 Task: Look for gluten-free products in the category "Other Syrups".
Action: Mouse moved to (311, 158)
Screenshot: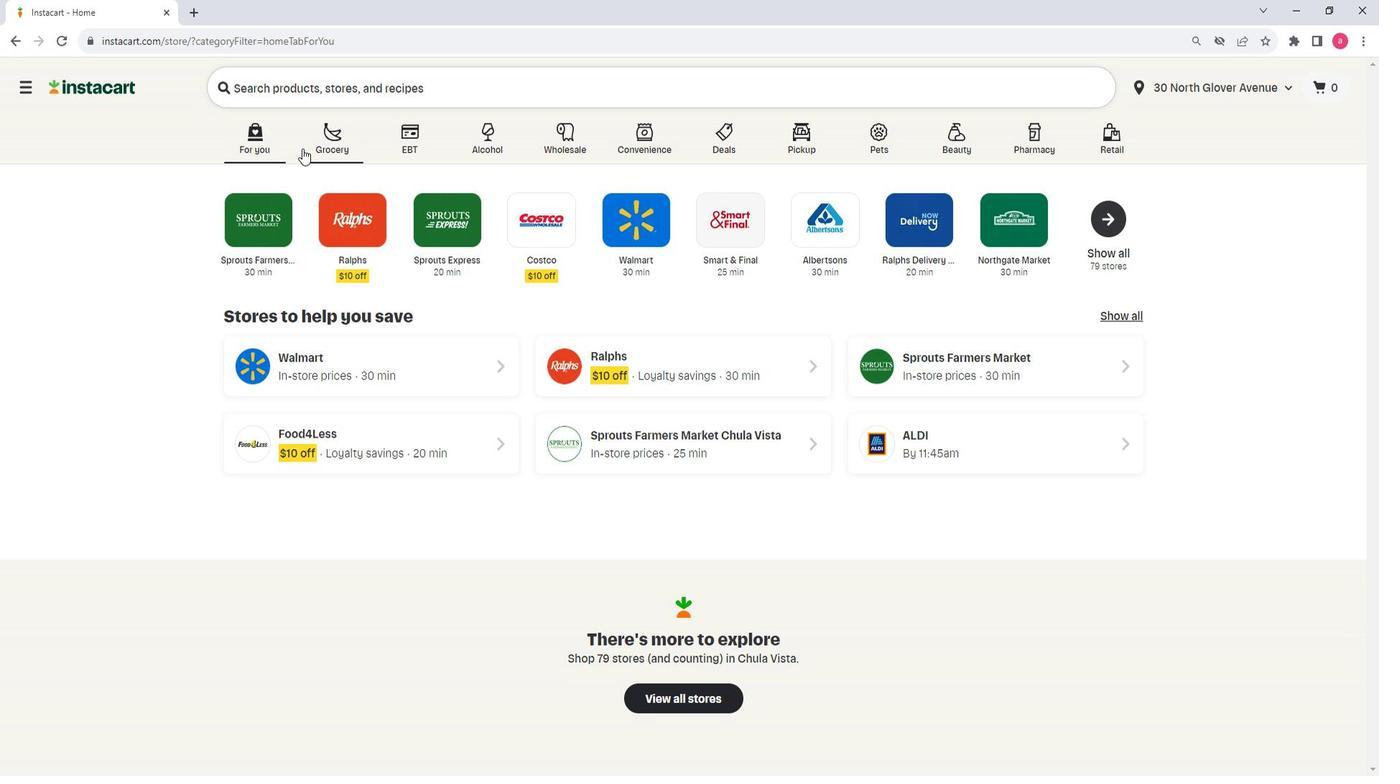 
Action: Mouse pressed left at (311, 158)
Screenshot: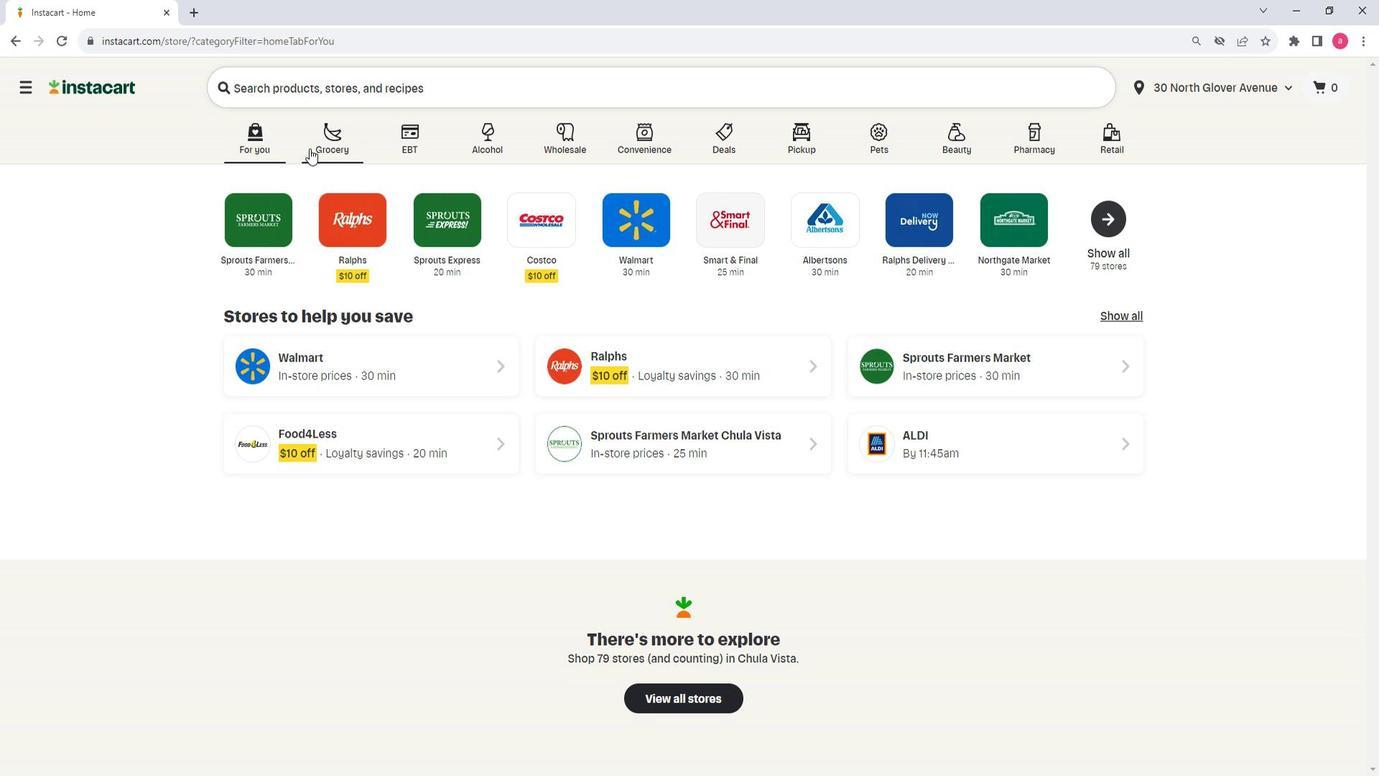 
Action: Mouse moved to (452, 435)
Screenshot: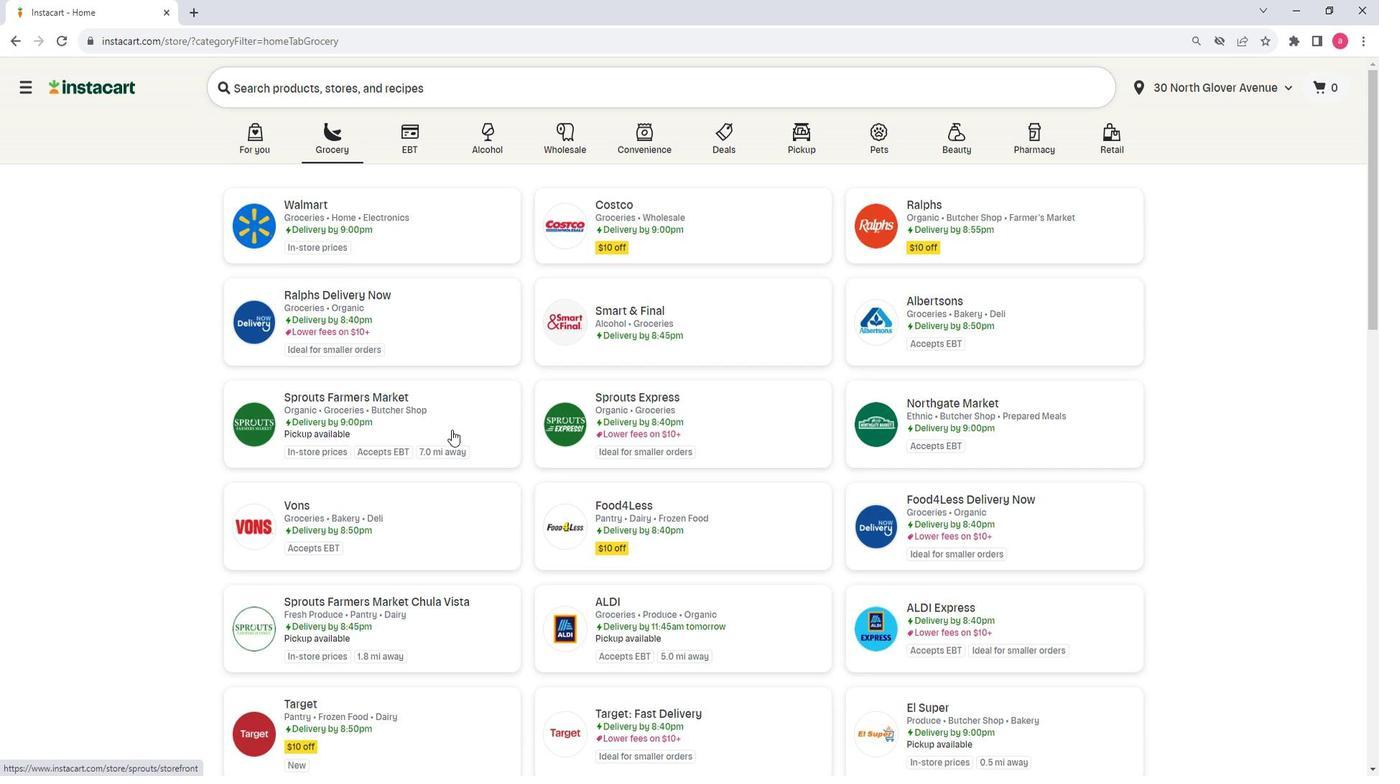 
Action: Mouse pressed left at (452, 435)
Screenshot: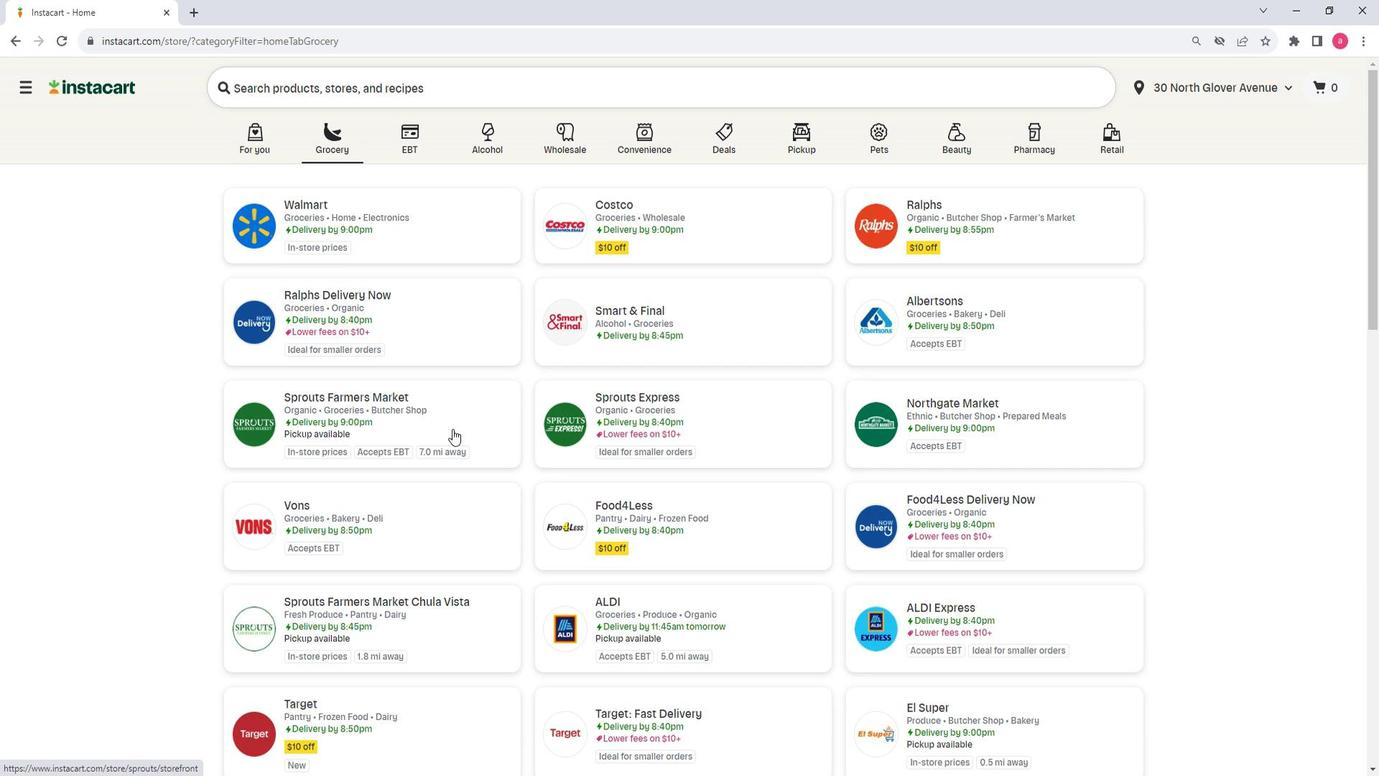 
Action: Mouse moved to (137, 519)
Screenshot: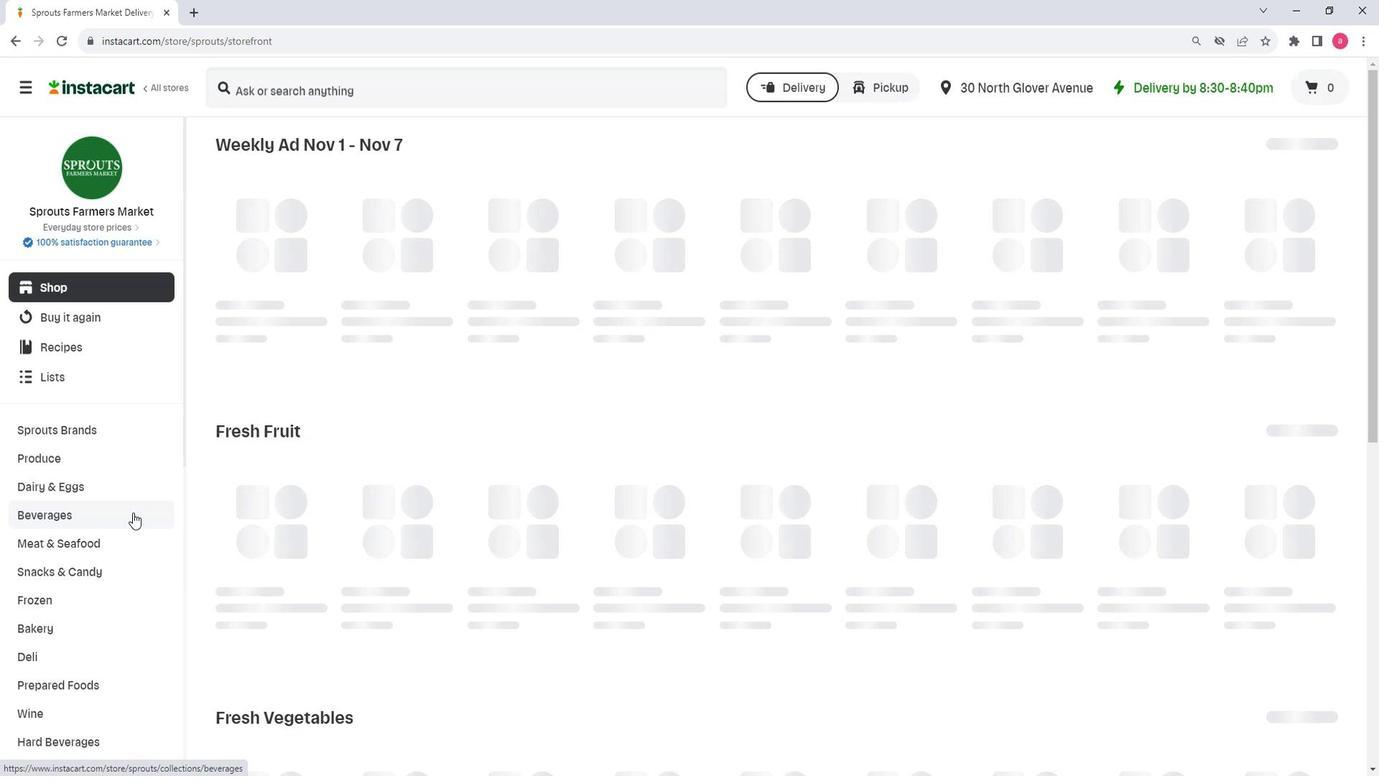 
Action: Mouse scrolled (137, 518) with delta (0, 0)
Screenshot: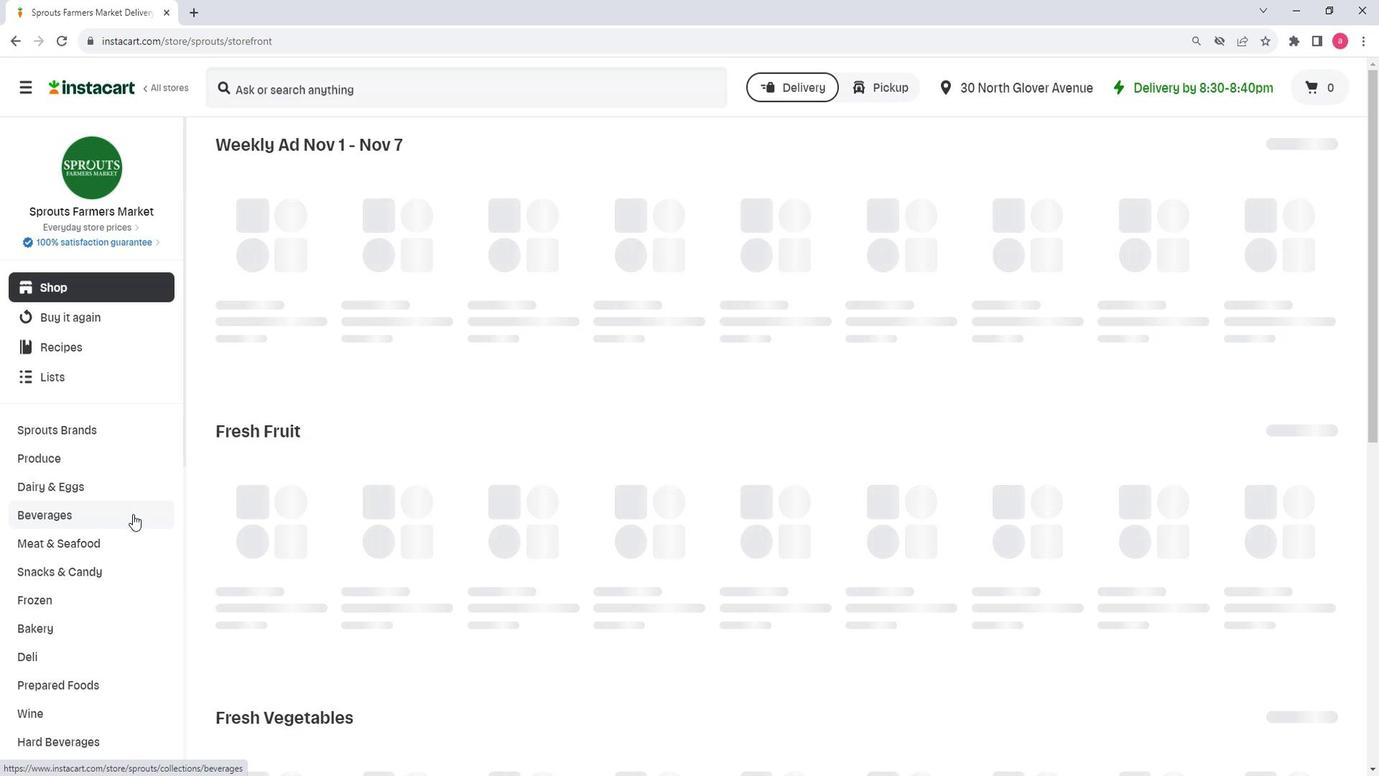 
Action: Mouse scrolled (137, 518) with delta (0, 0)
Screenshot: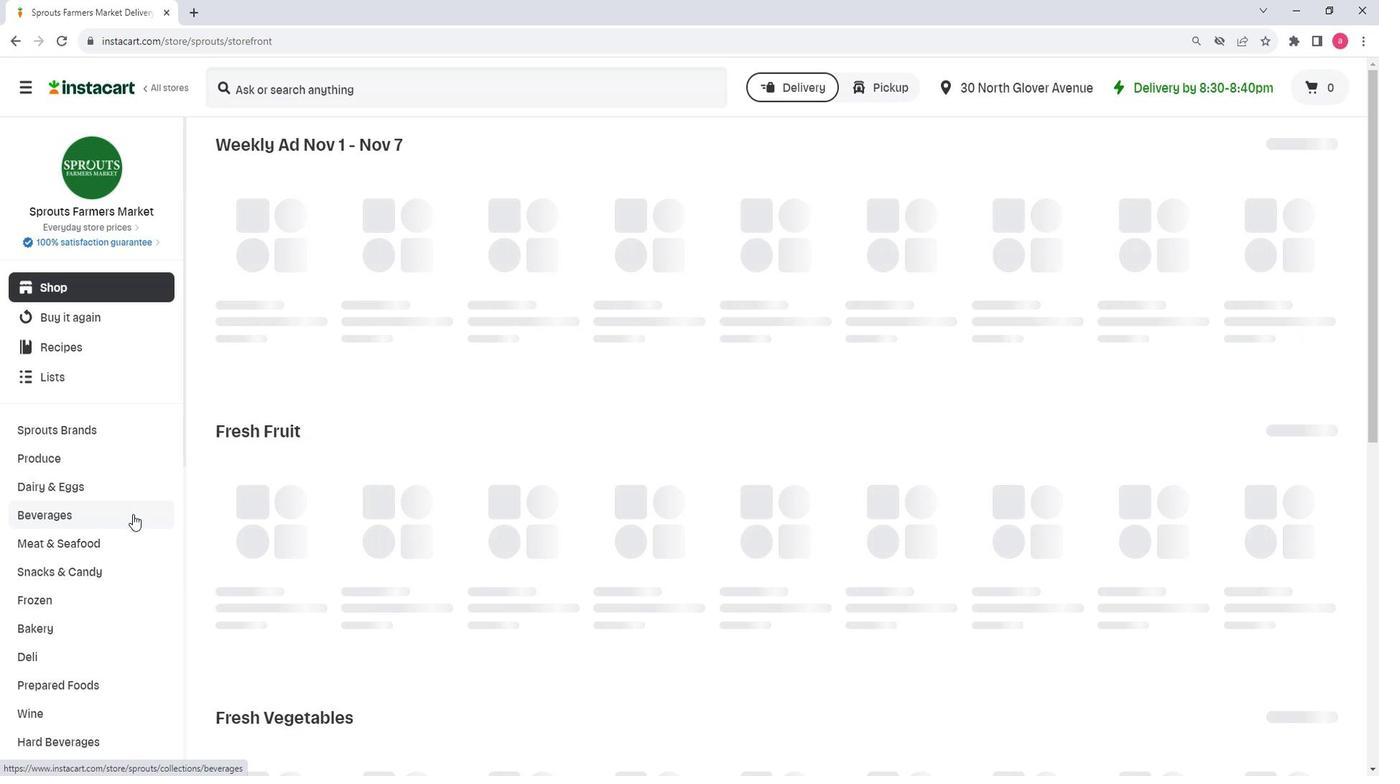 
Action: Mouse scrolled (137, 518) with delta (0, 0)
Screenshot: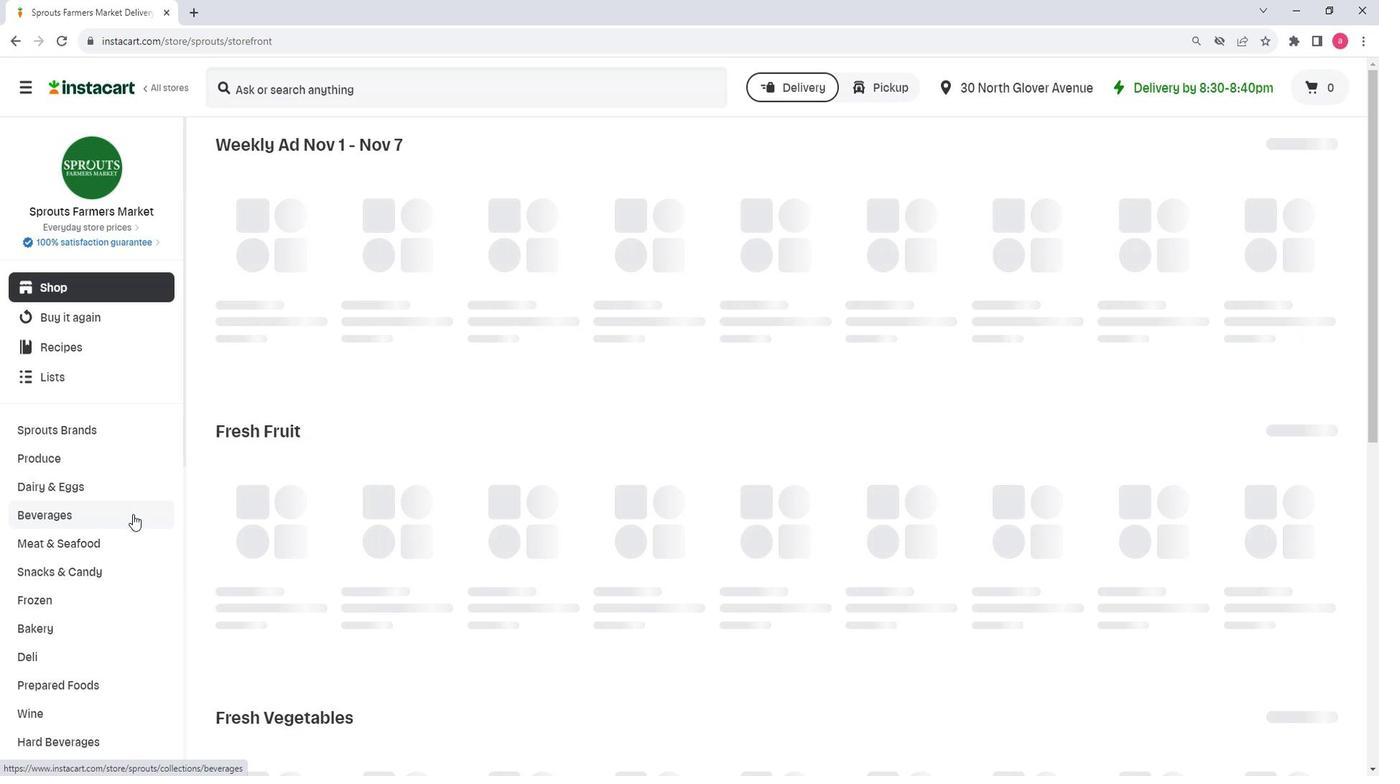 
Action: Mouse scrolled (137, 518) with delta (0, 0)
Screenshot: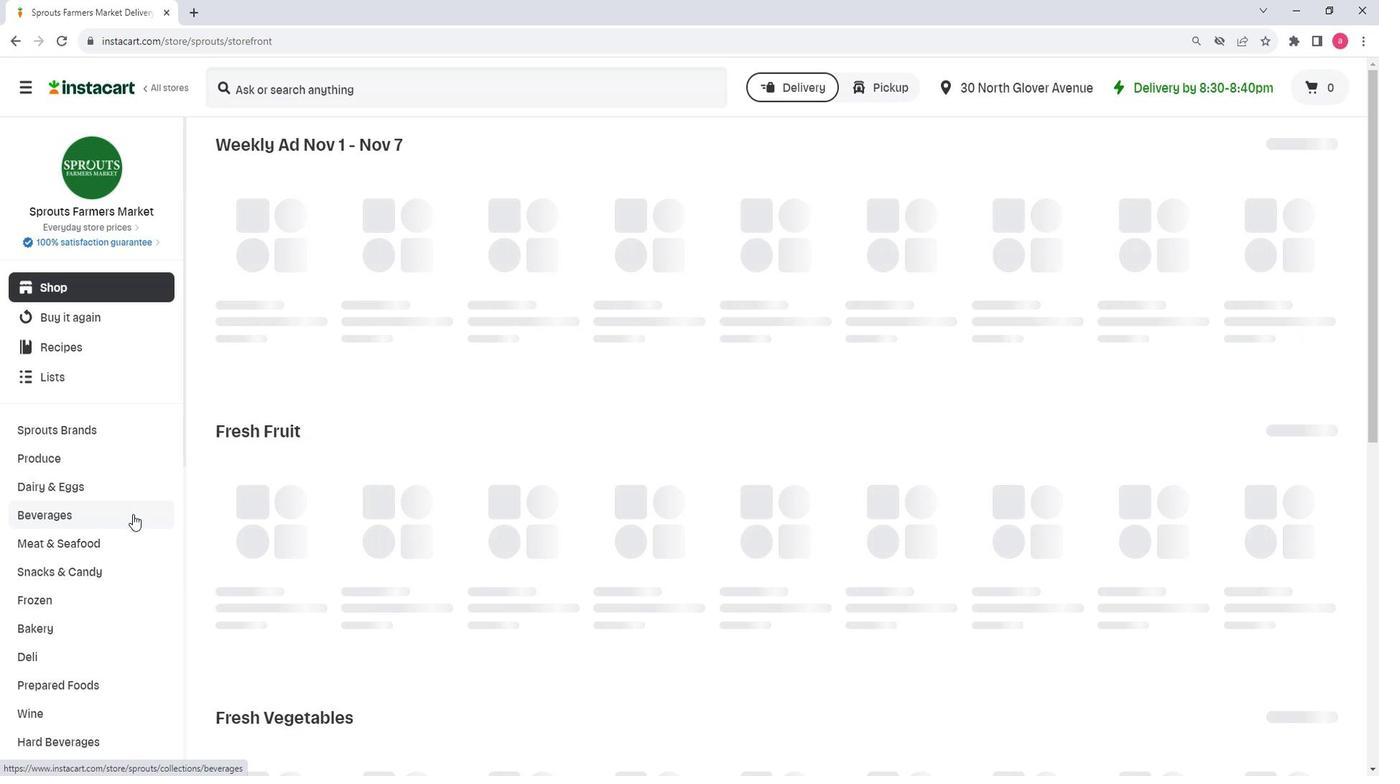 
Action: Mouse moved to (153, 505)
Screenshot: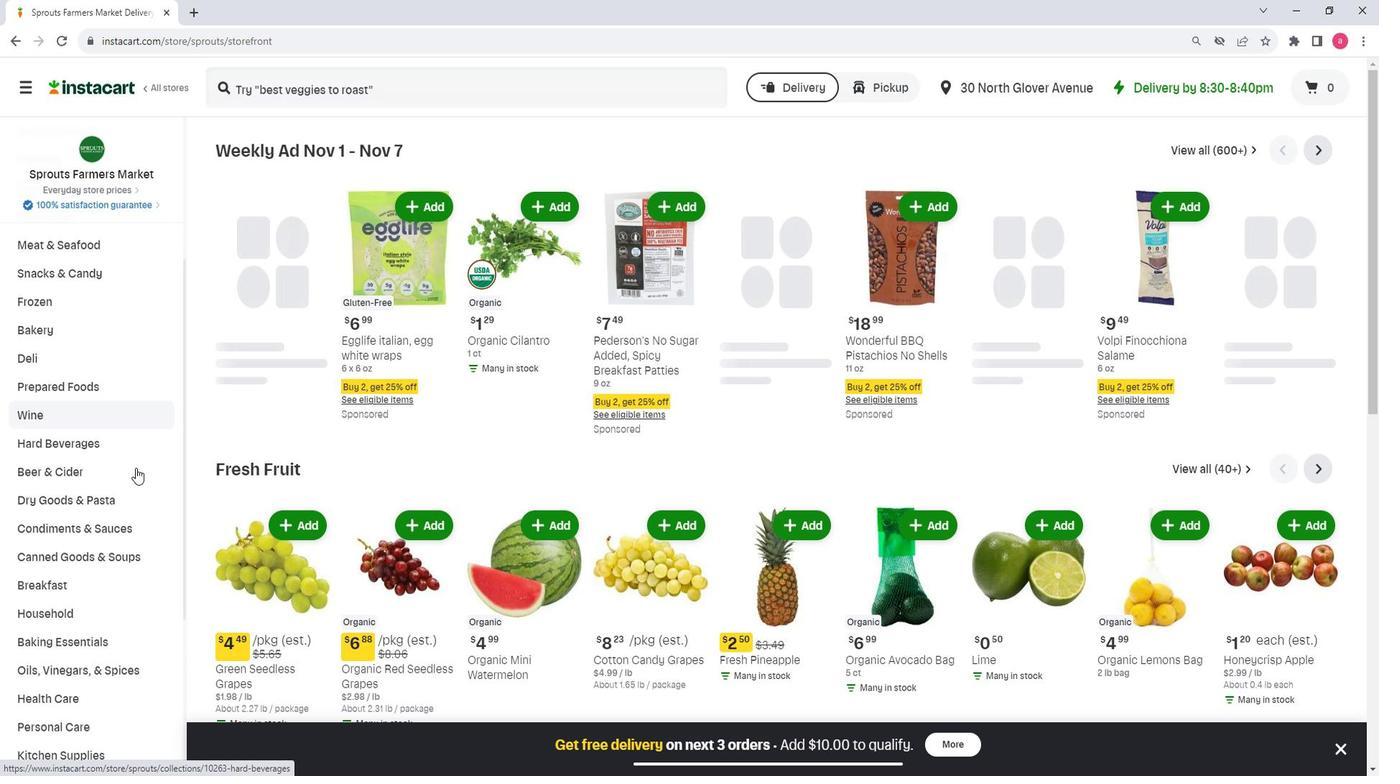 
Action: Mouse scrolled (153, 505) with delta (0, 0)
Screenshot: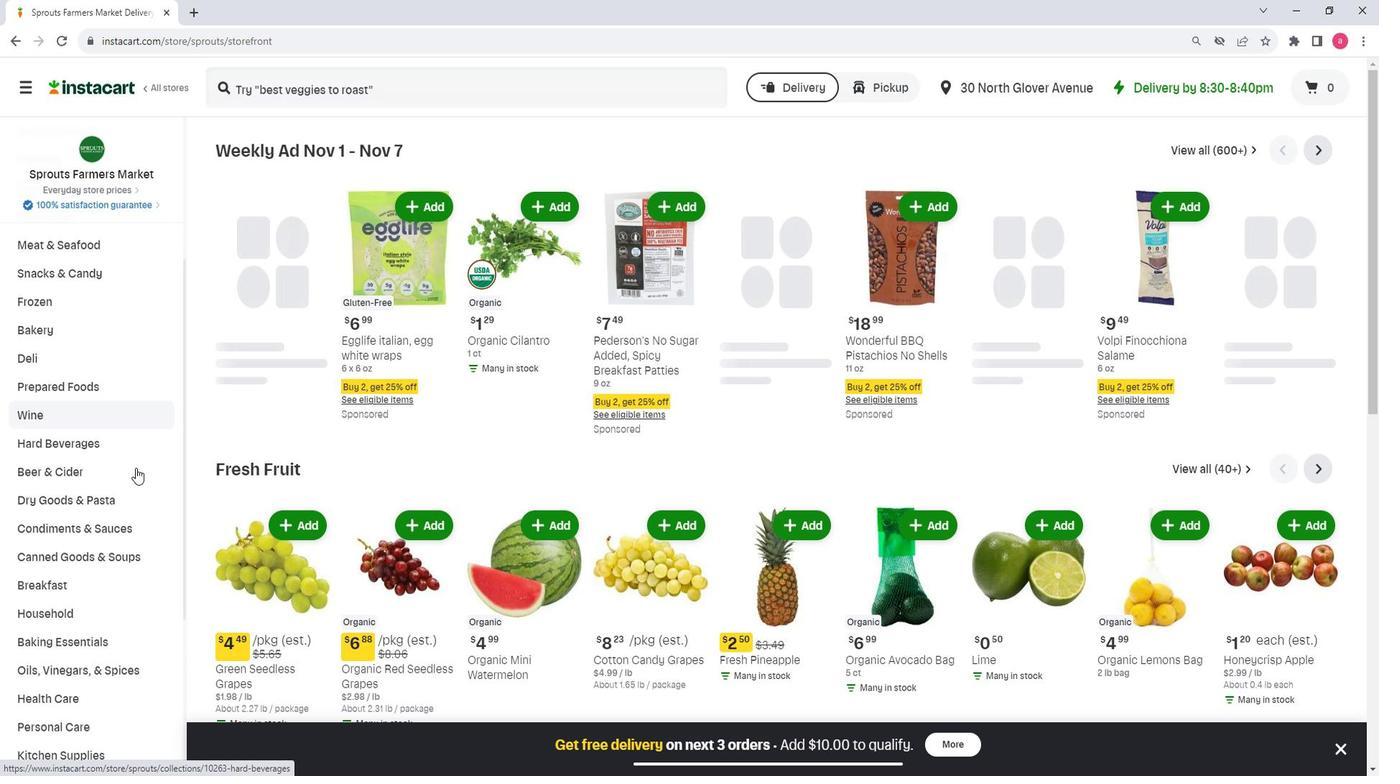 
Action: Mouse moved to (96, 572)
Screenshot: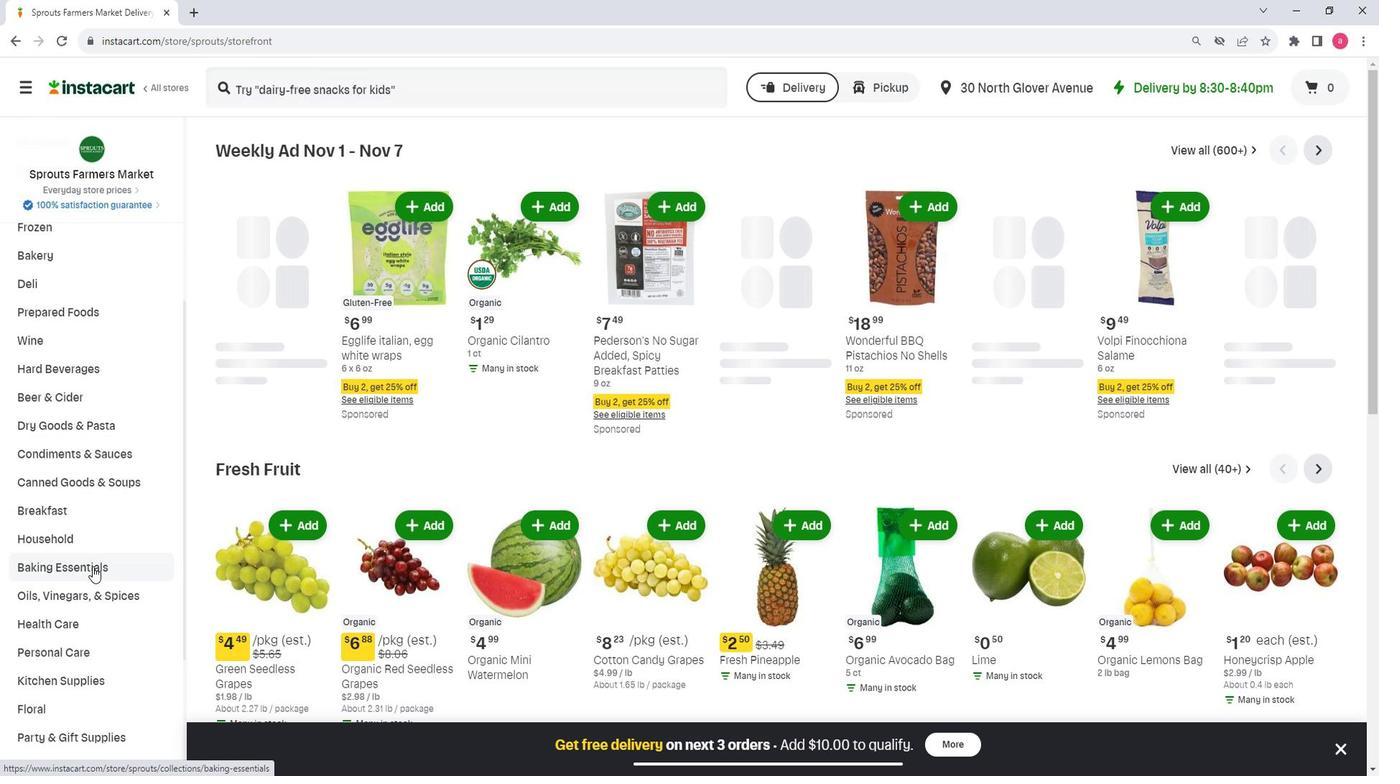 
Action: Mouse pressed left at (96, 572)
Screenshot: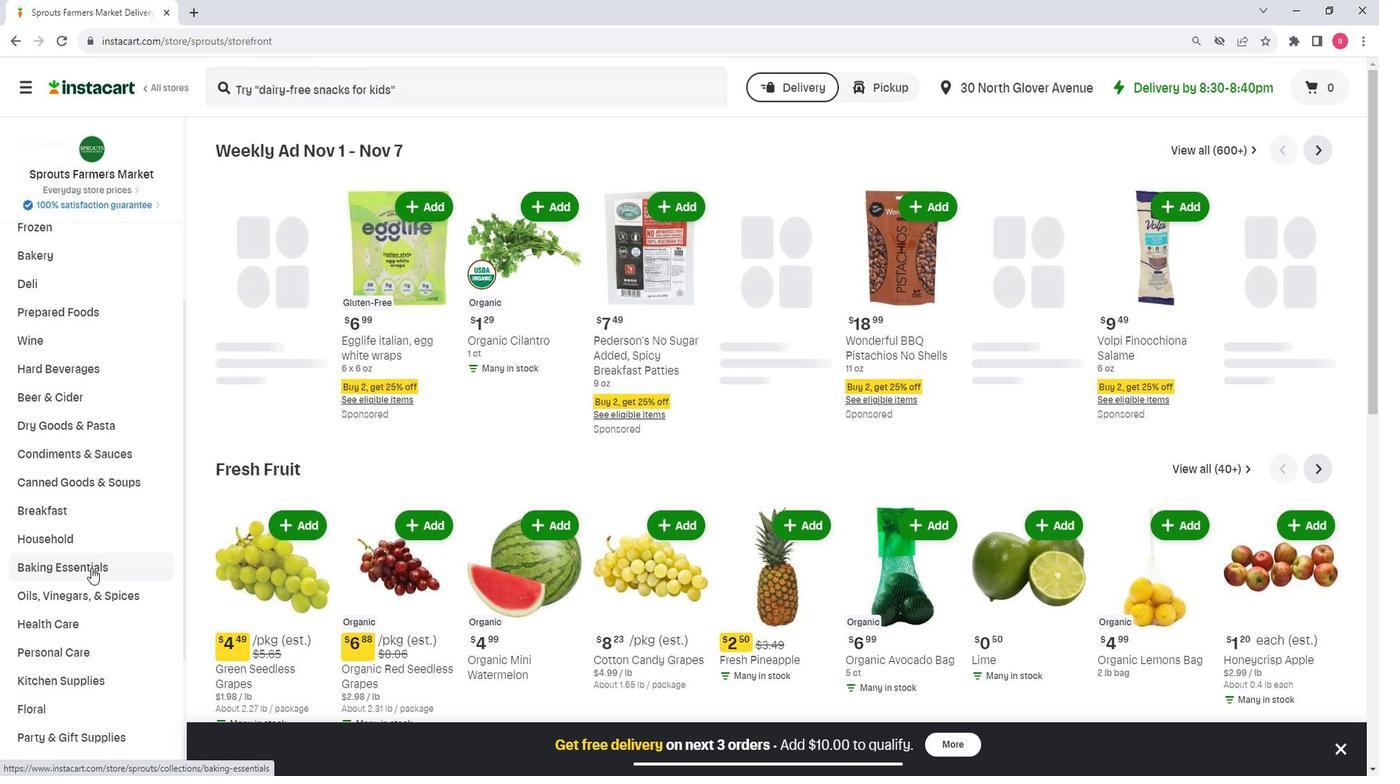 
Action: Mouse moved to (870, 192)
Screenshot: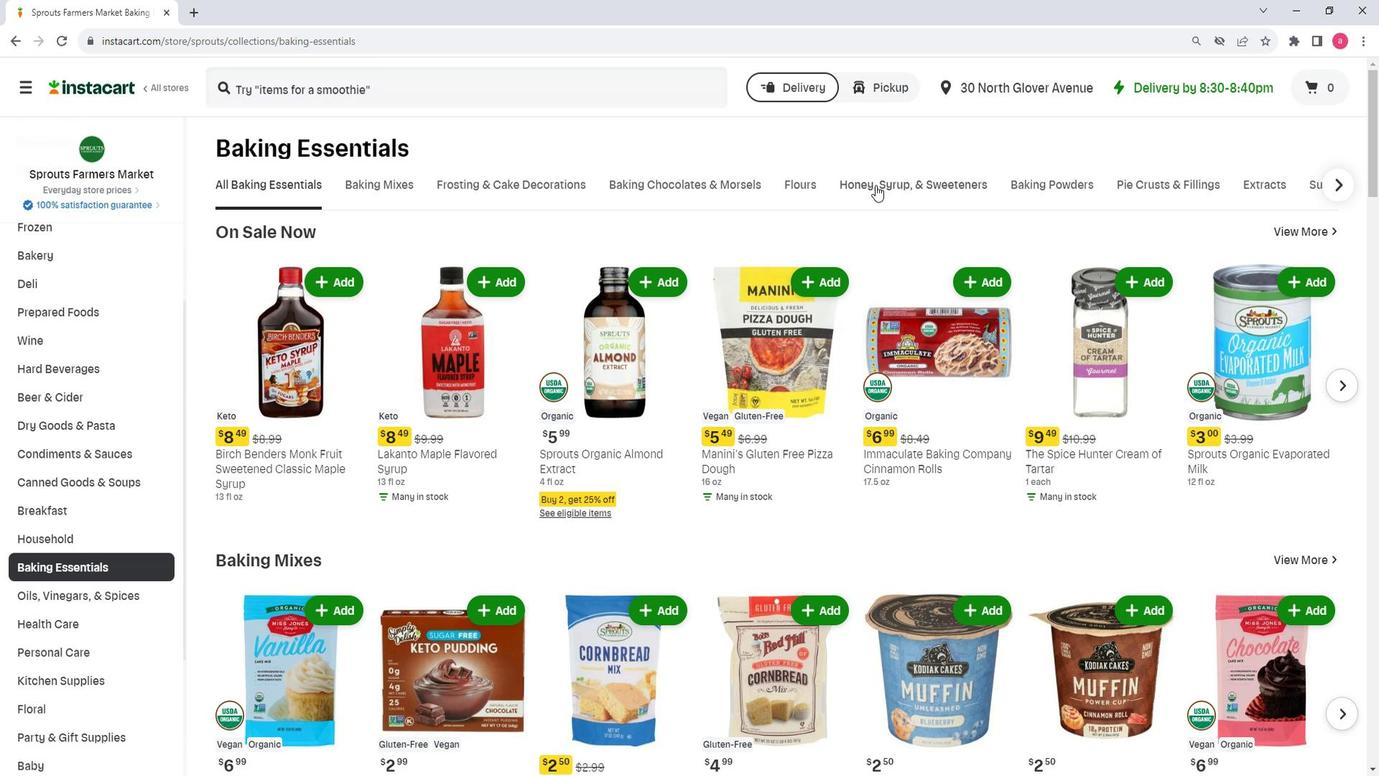 
Action: Mouse pressed left at (870, 192)
Screenshot: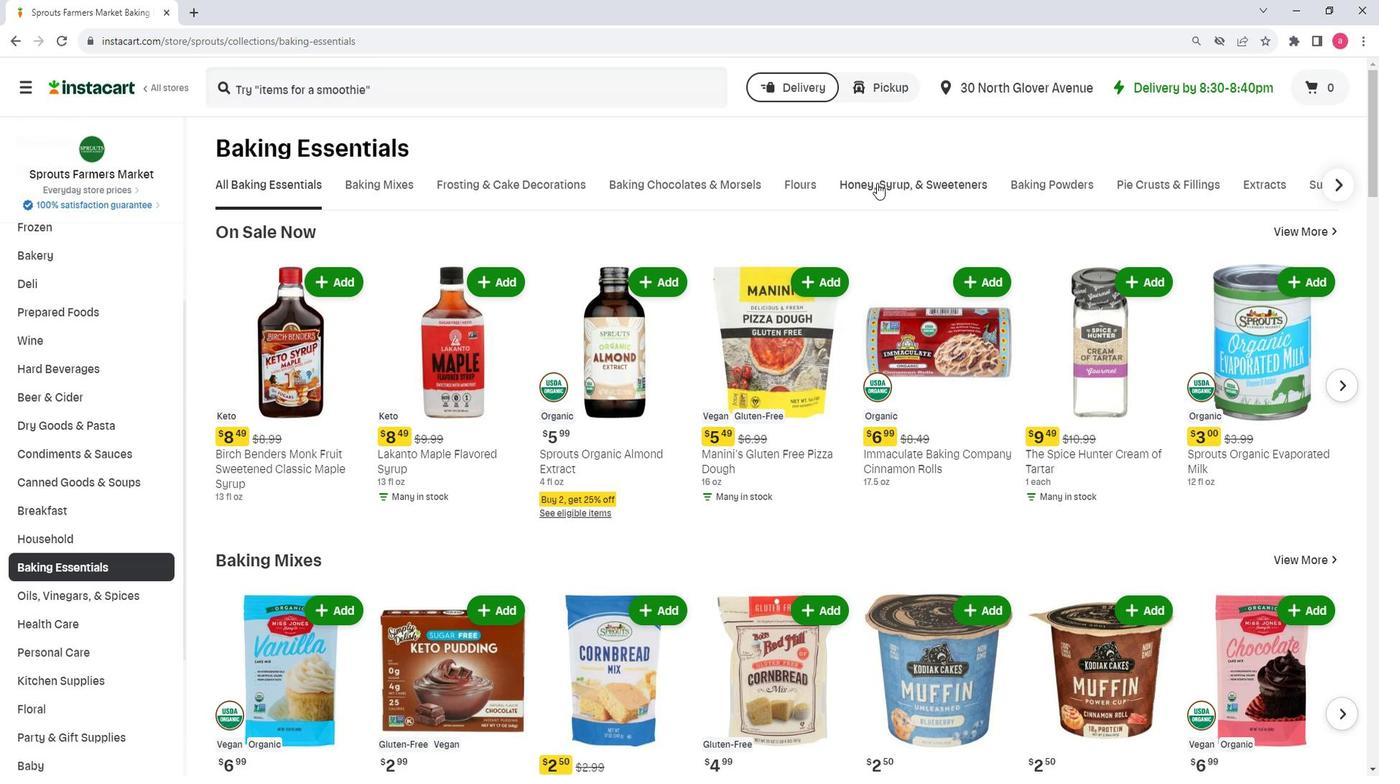 
Action: Mouse moved to (798, 256)
Screenshot: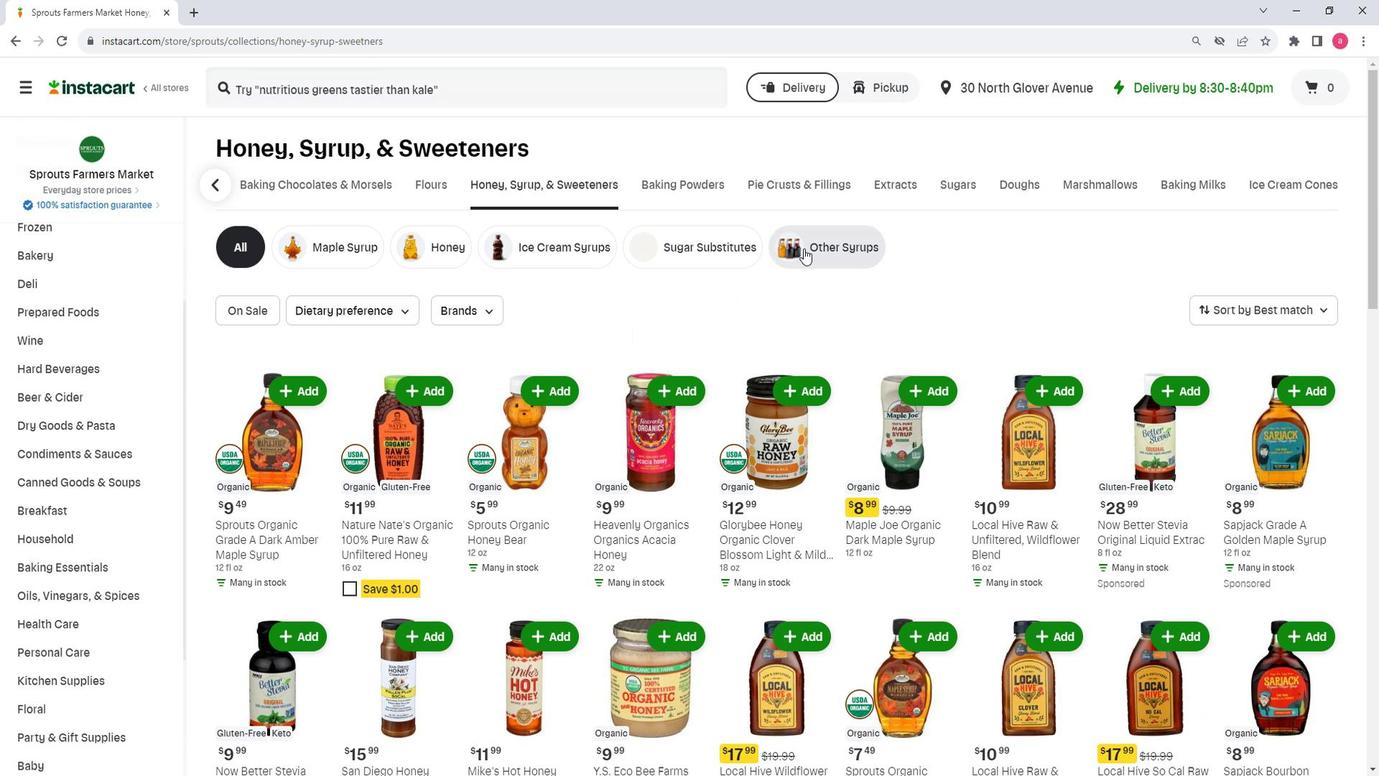 
Action: Mouse pressed left at (798, 256)
Screenshot: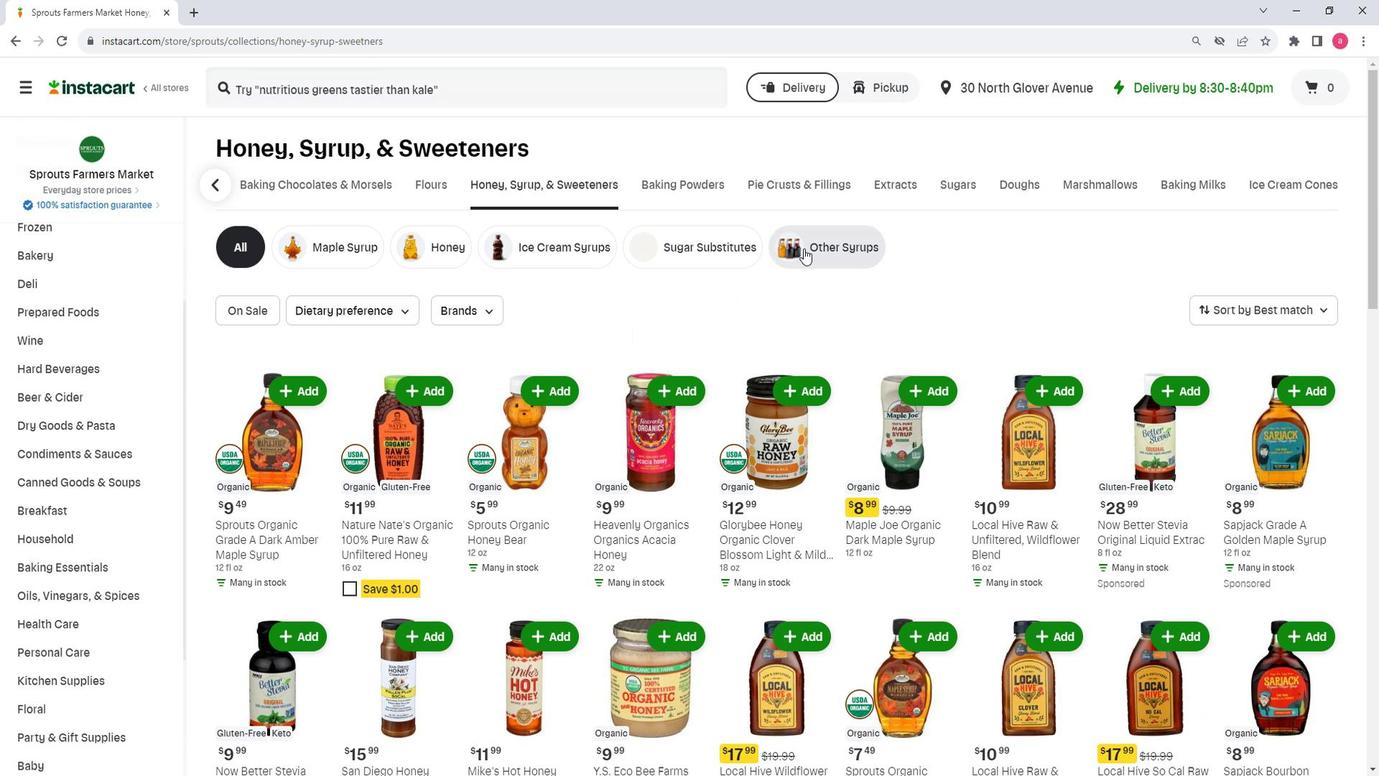 
Action: Mouse moved to (320, 330)
Screenshot: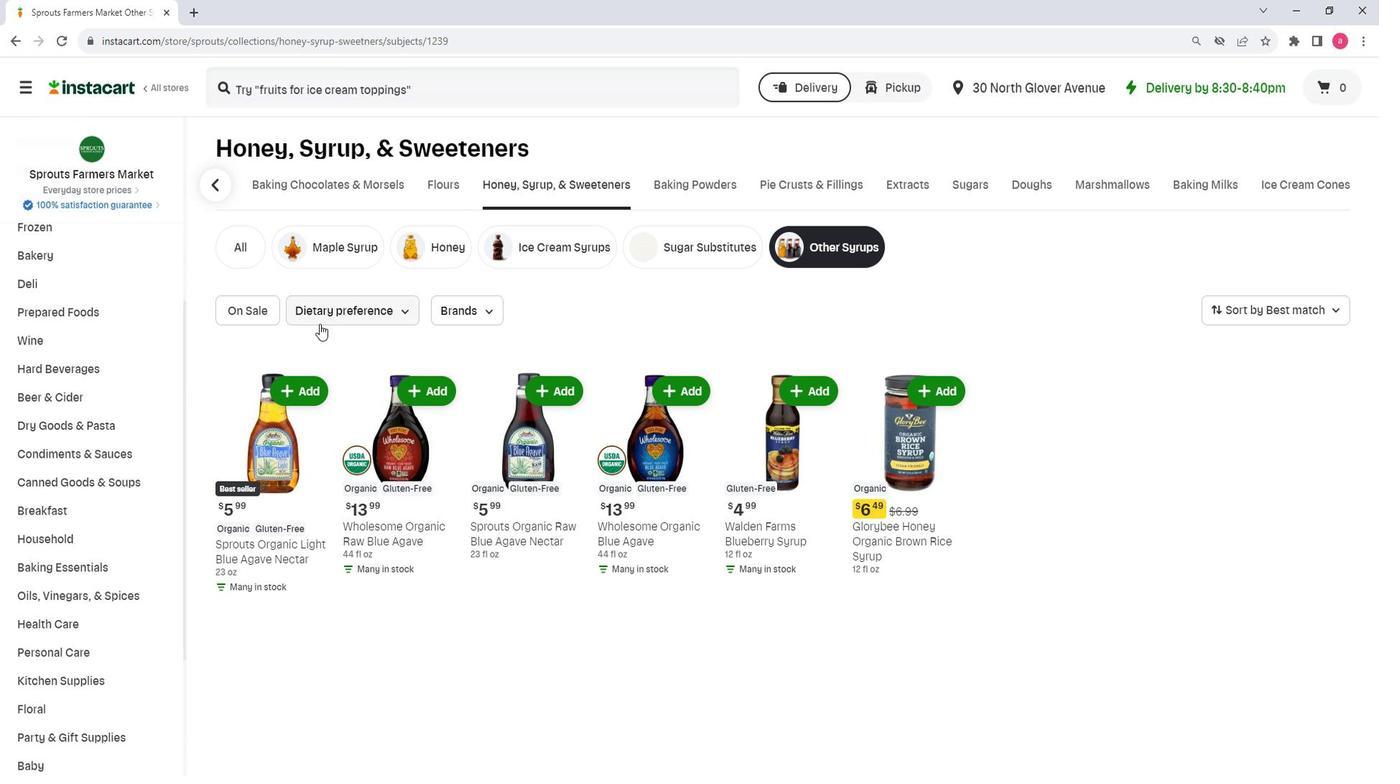 
Action: Mouse pressed left at (320, 330)
Screenshot: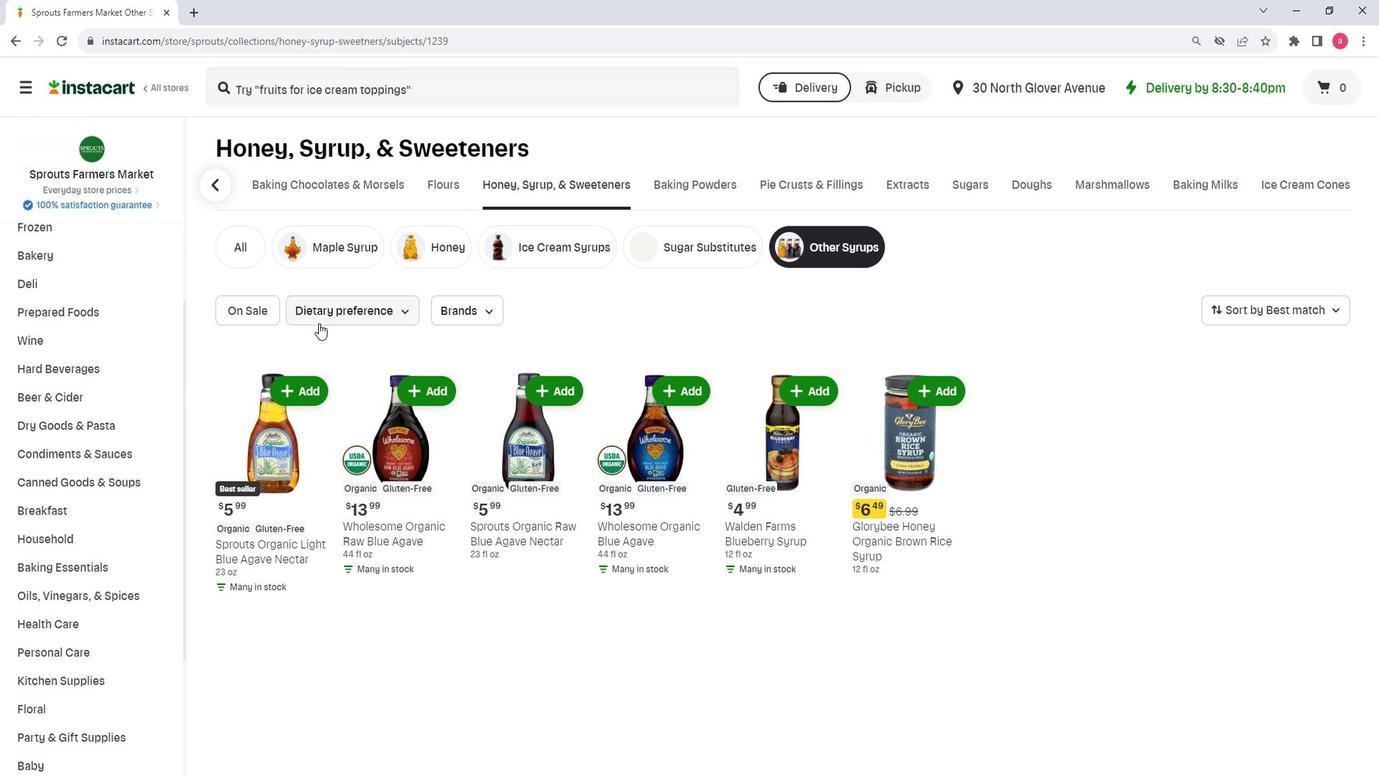 
Action: Mouse moved to (316, 396)
Screenshot: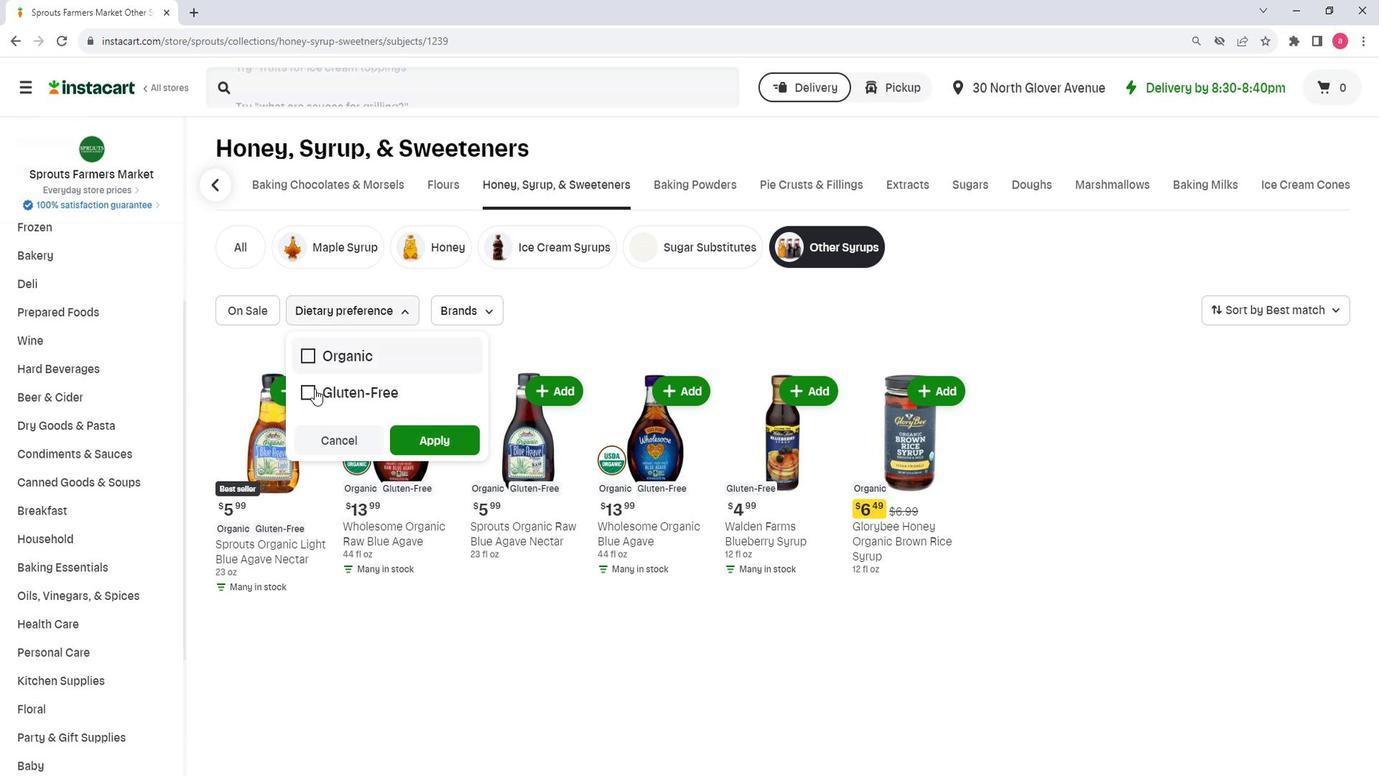 
Action: Mouse pressed left at (316, 396)
Screenshot: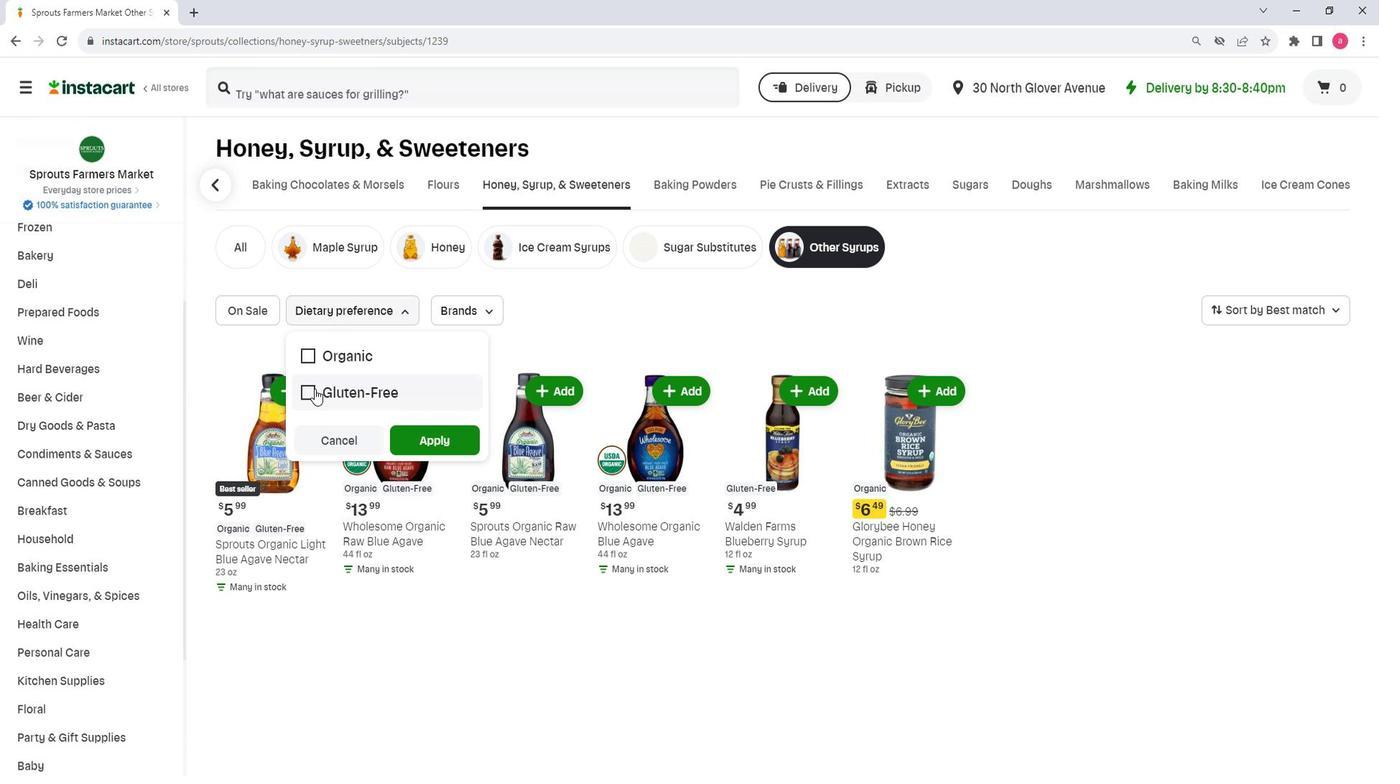
Action: Mouse moved to (441, 444)
Screenshot: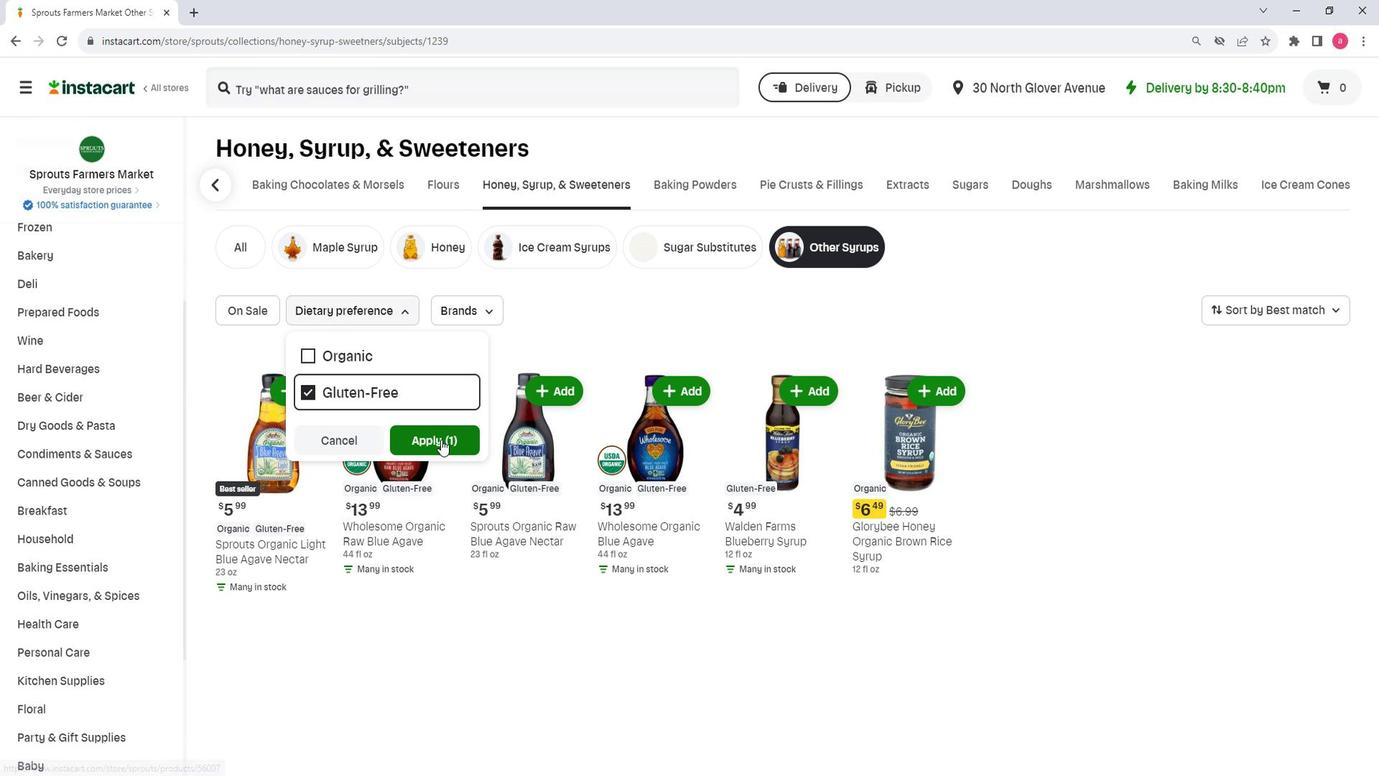 
Action: Mouse pressed left at (441, 444)
Screenshot: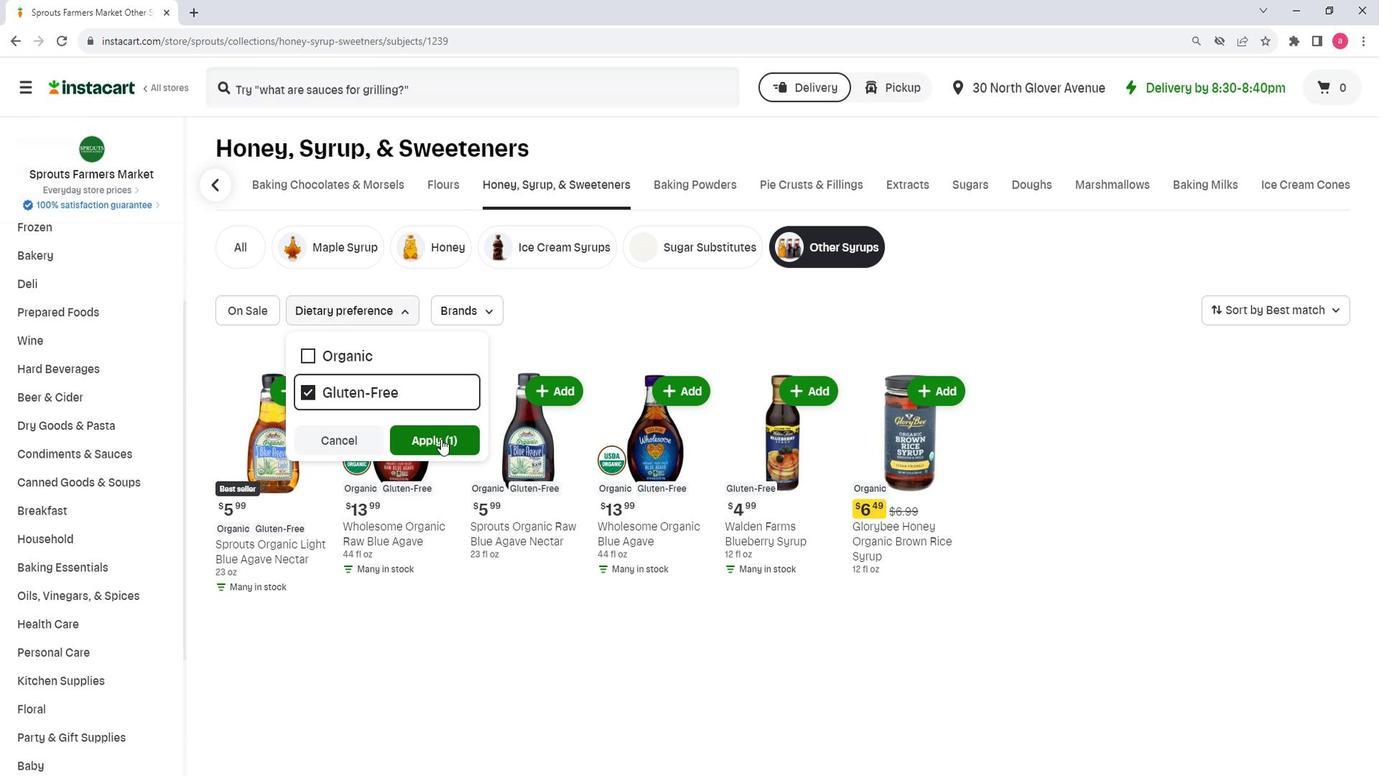 
Action: Mouse moved to (639, 335)
Screenshot: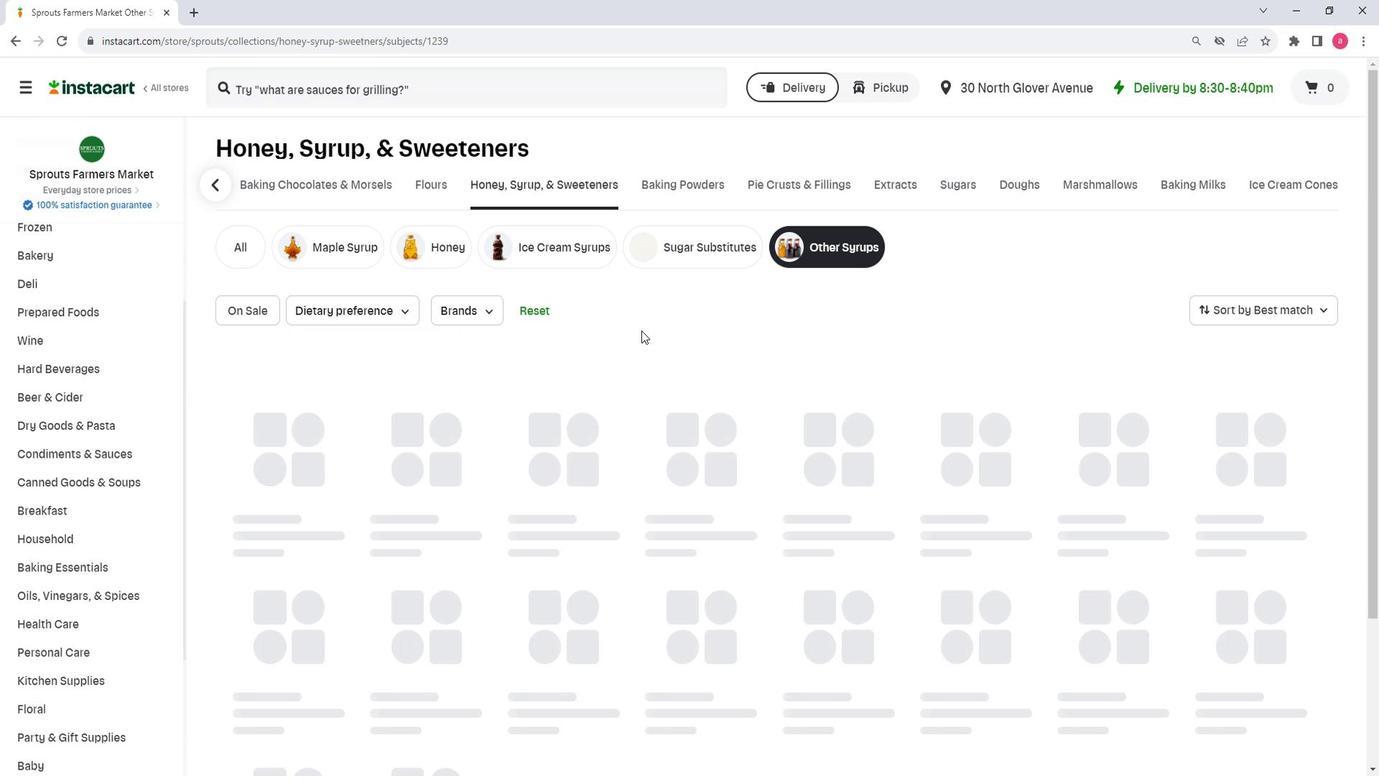 
